 Task: Add Boiron Histaminum Hydrochloricum 30C to the cart.
Action: Mouse moved to (291, 128)
Screenshot: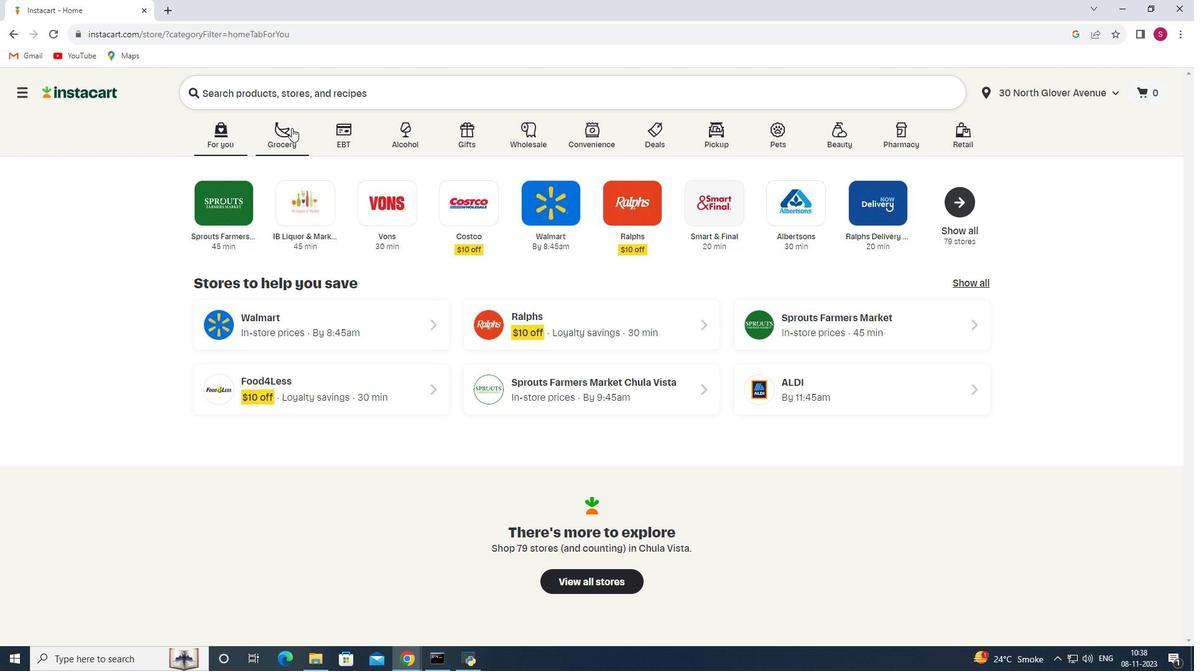 
Action: Mouse pressed left at (291, 128)
Screenshot: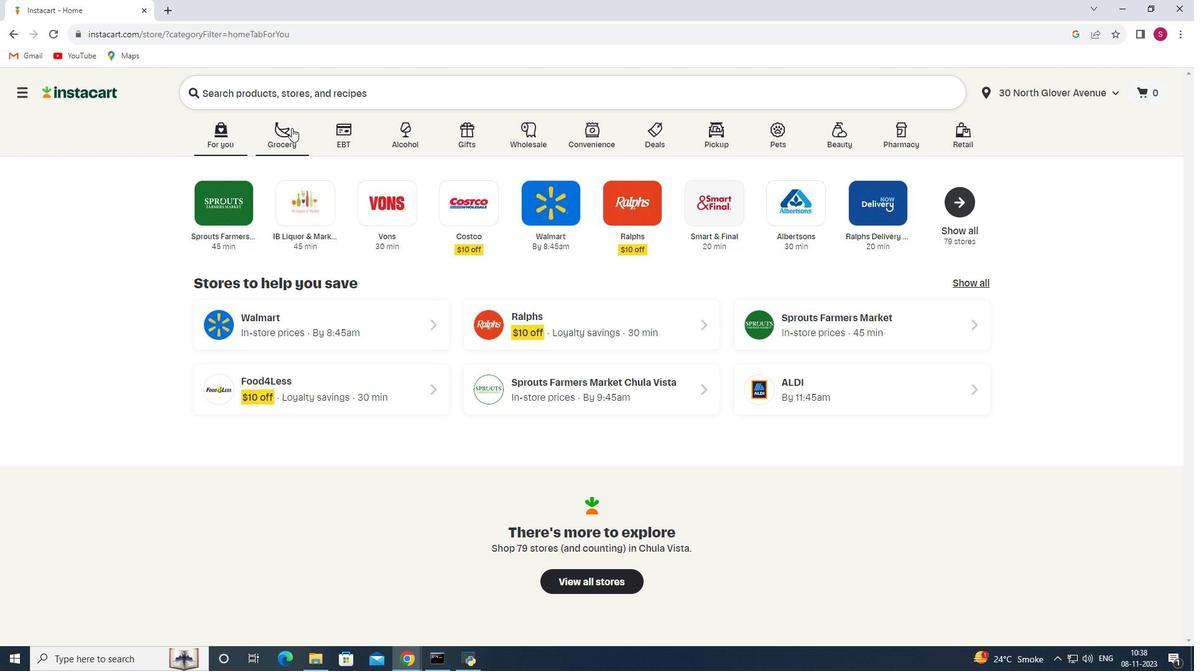 
Action: Mouse moved to (313, 355)
Screenshot: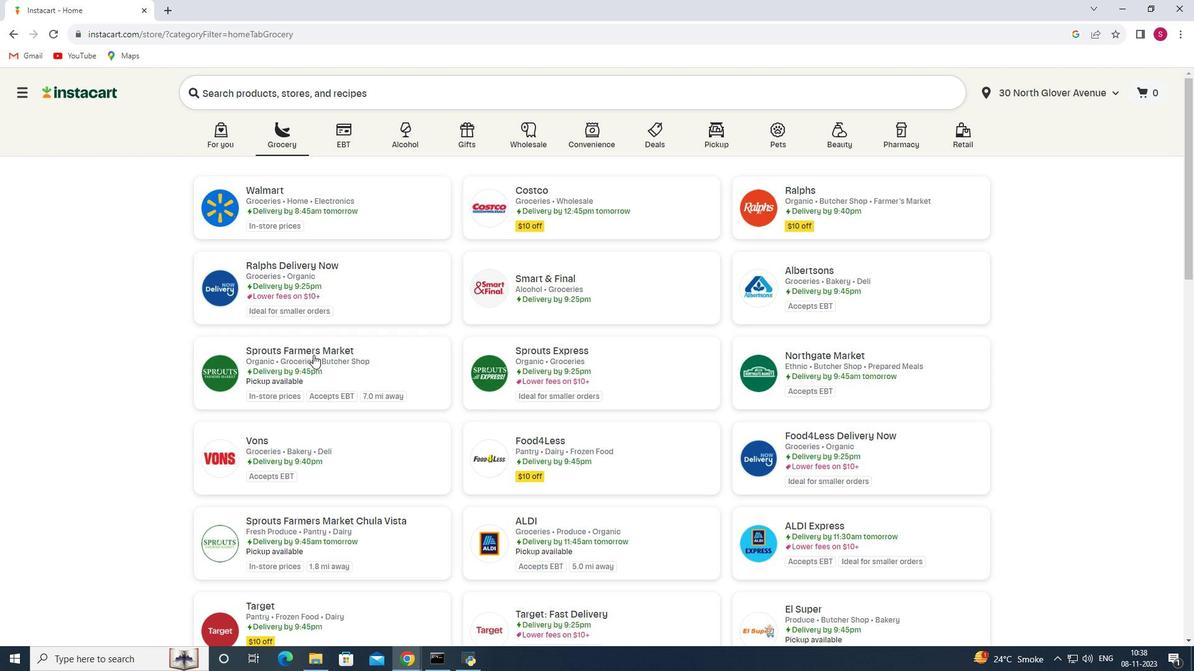 
Action: Mouse pressed left at (313, 355)
Screenshot: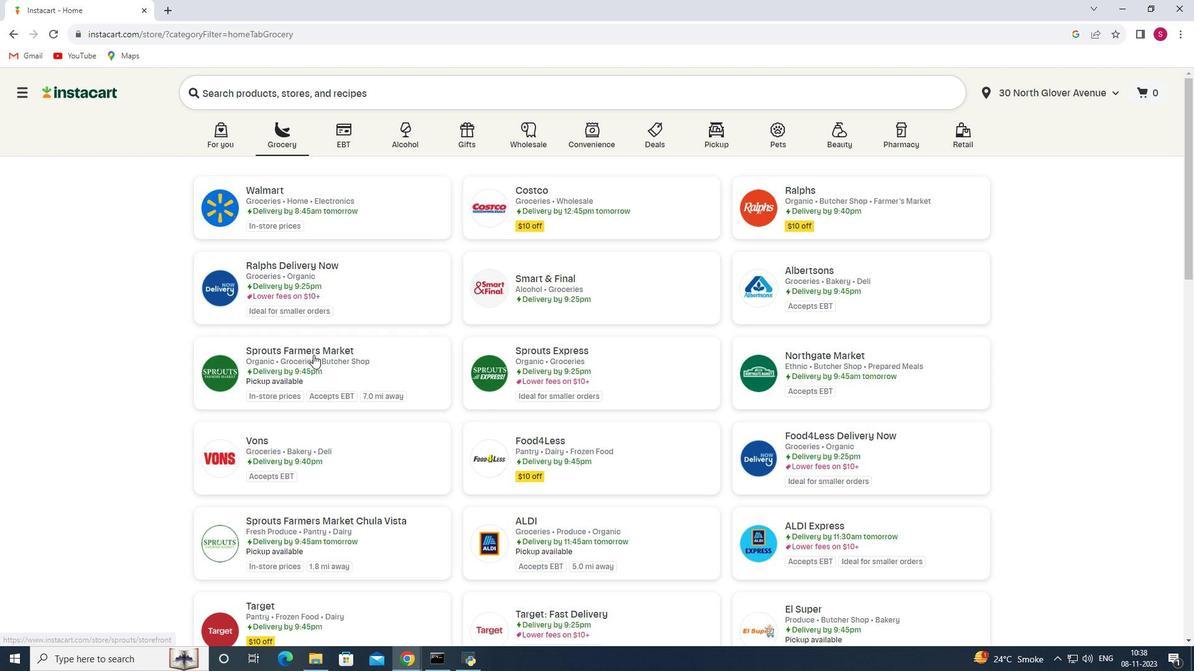 
Action: Mouse moved to (83, 384)
Screenshot: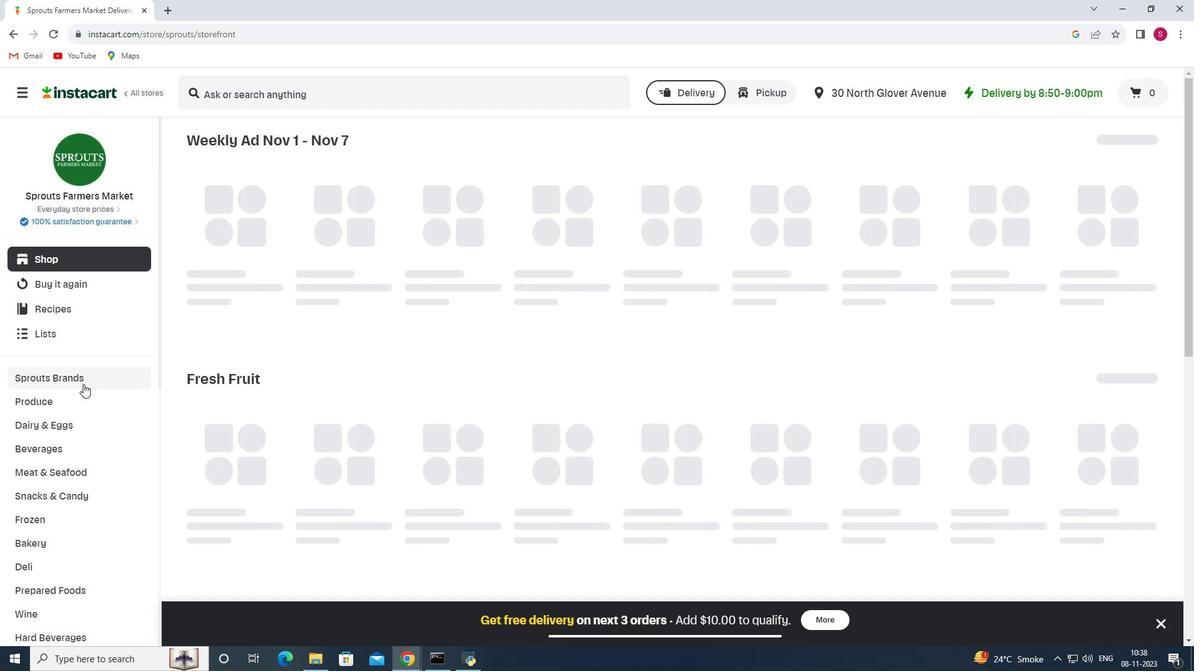 
Action: Mouse scrolled (83, 383) with delta (0, 0)
Screenshot: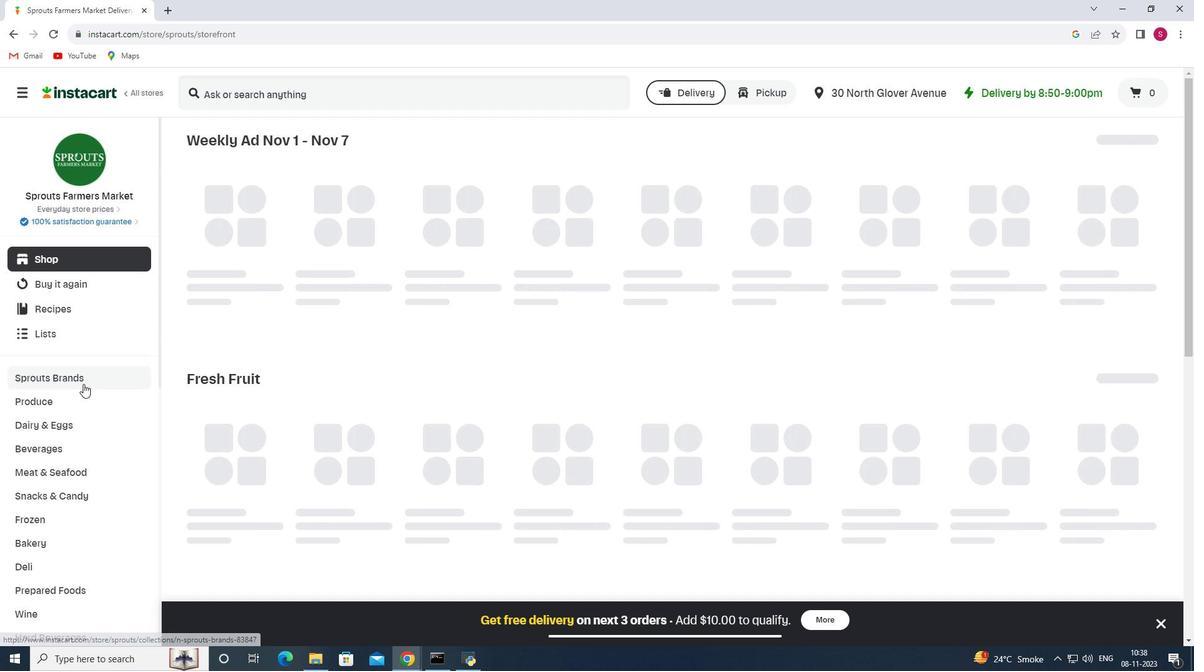 
Action: Mouse scrolled (83, 383) with delta (0, 0)
Screenshot: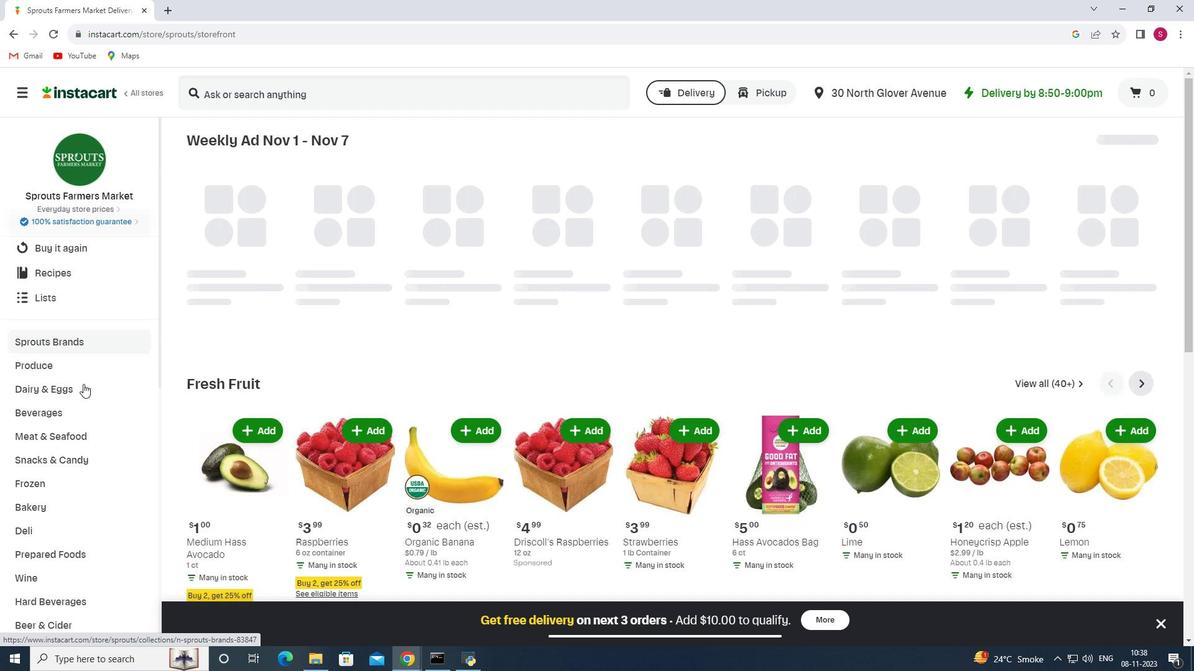 
Action: Mouse scrolled (83, 383) with delta (0, 0)
Screenshot: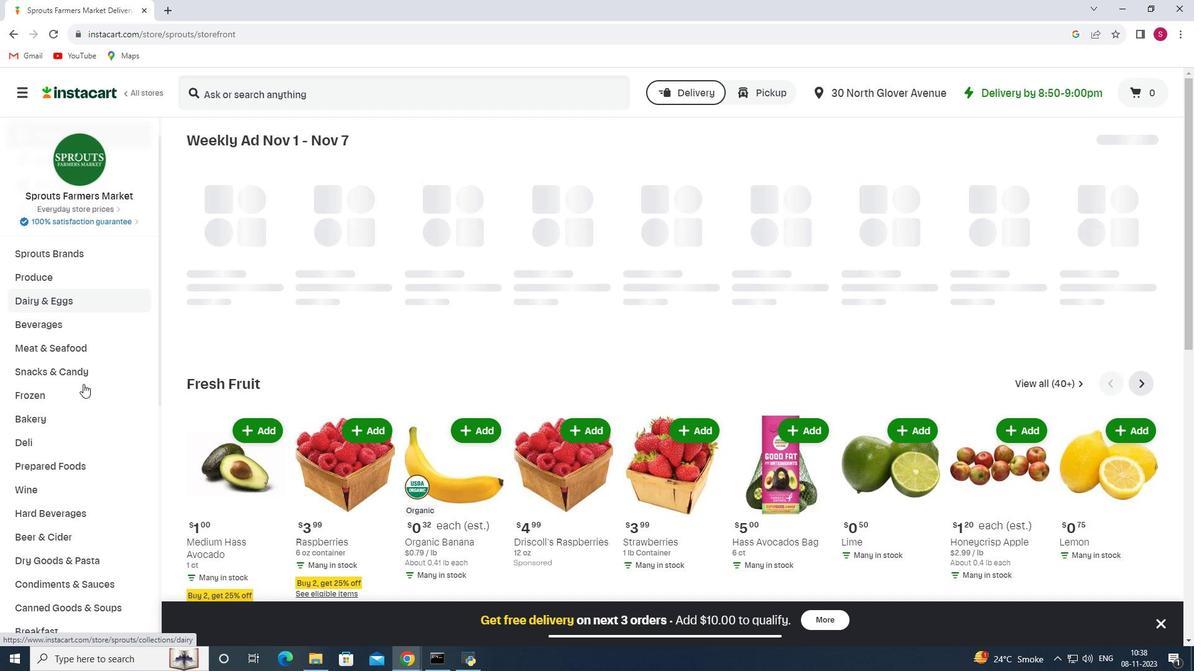 
Action: Mouse scrolled (83, 383) with delta (0, 0)
Screenshot: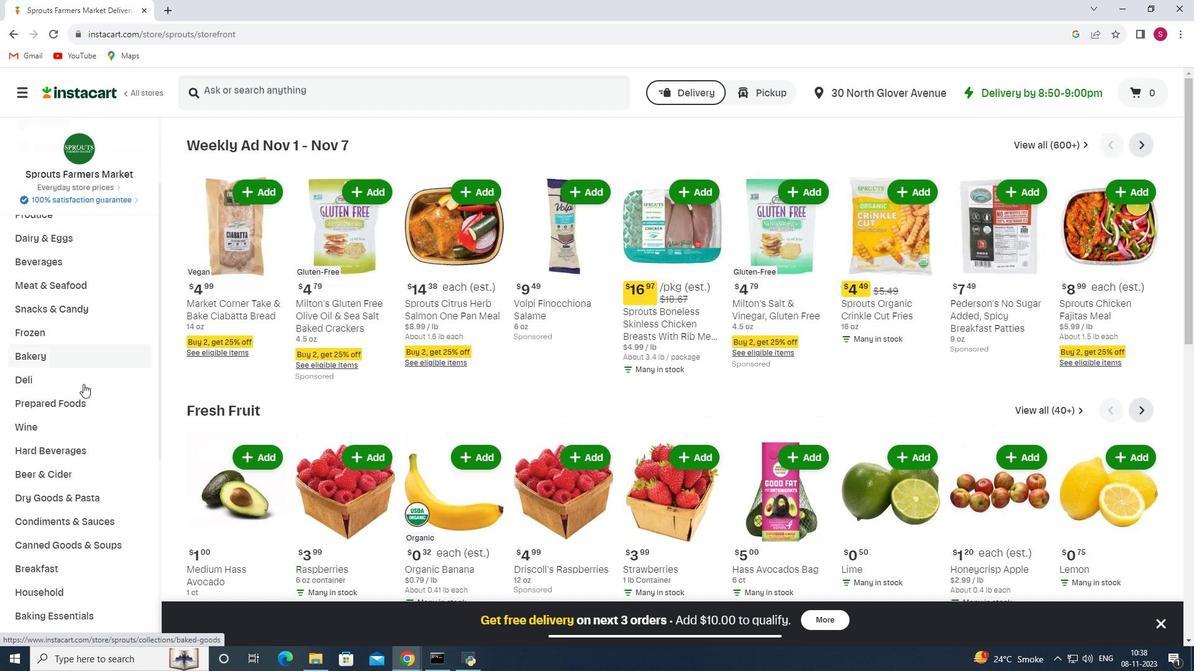 
Action: Mouse scrolled (83, 383) with delta (0, 0)
Screenshot: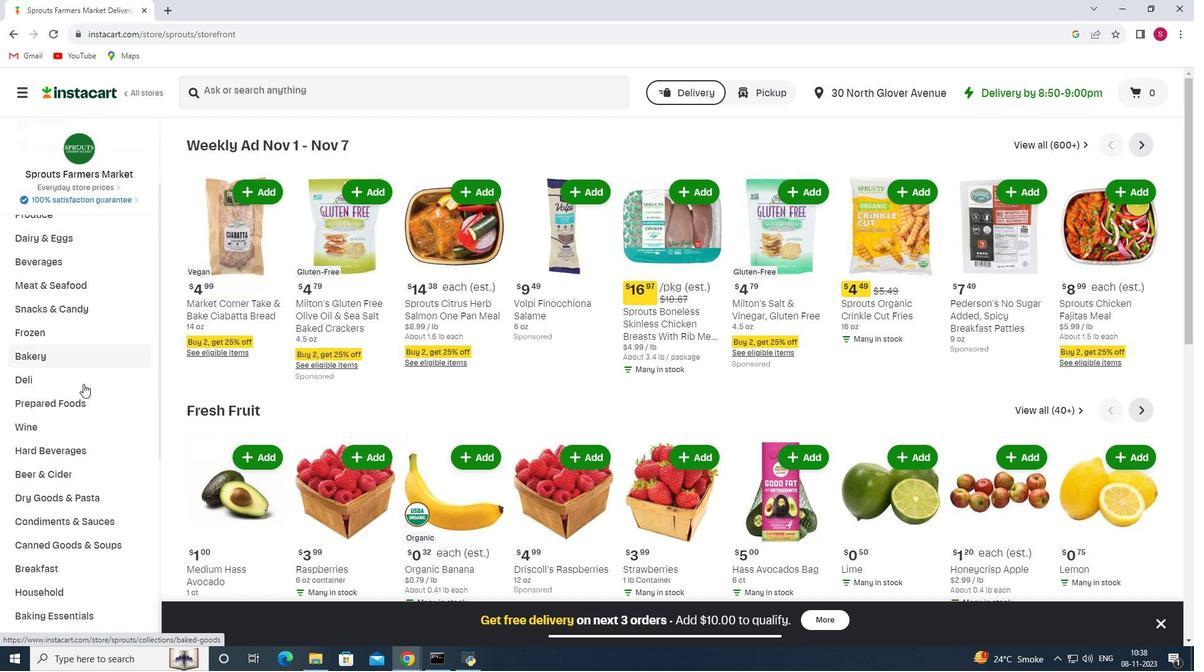 
Action: Mouse scrolled (83, 383) with delta (0, 0)
Screenshot: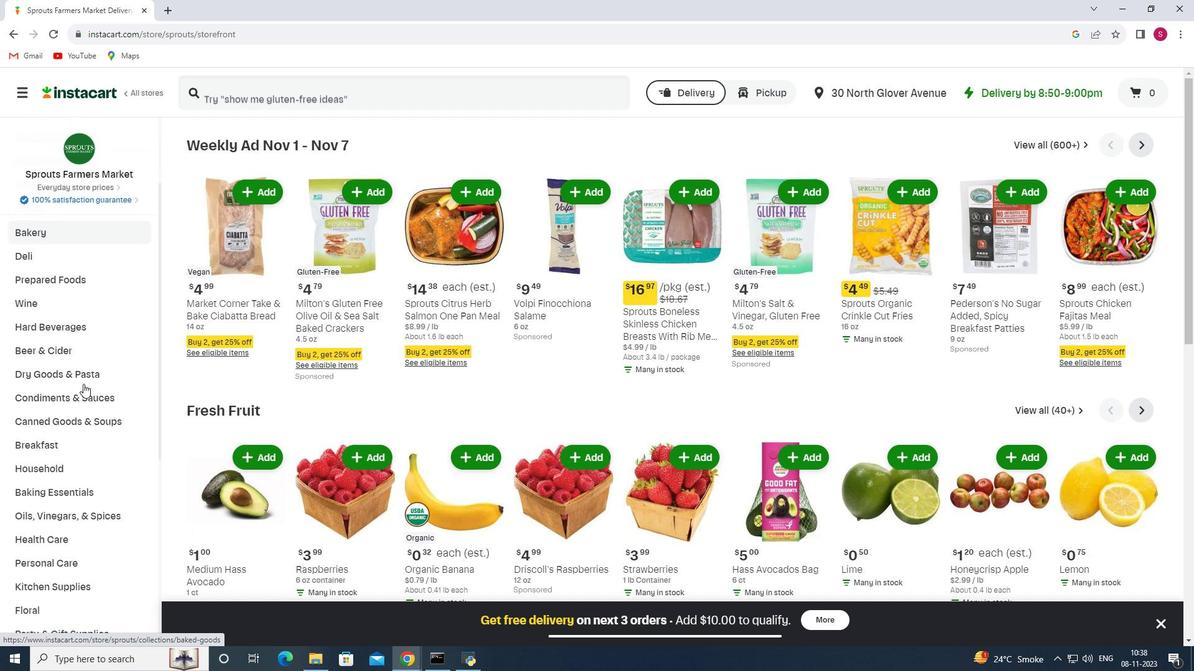 
Action: Mouse scrolled (83, 383) with delta (0, 0)
Screenshot: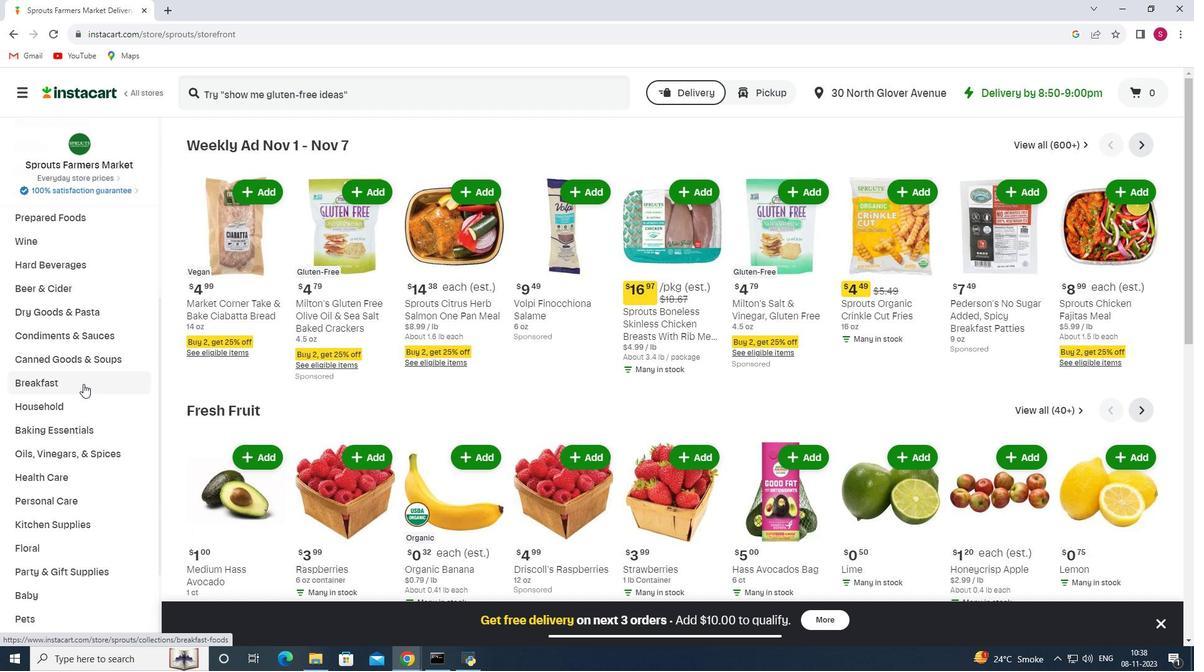 
Action: Mouse scrolled (83, 383) with delta (0, 0)
Screenshot: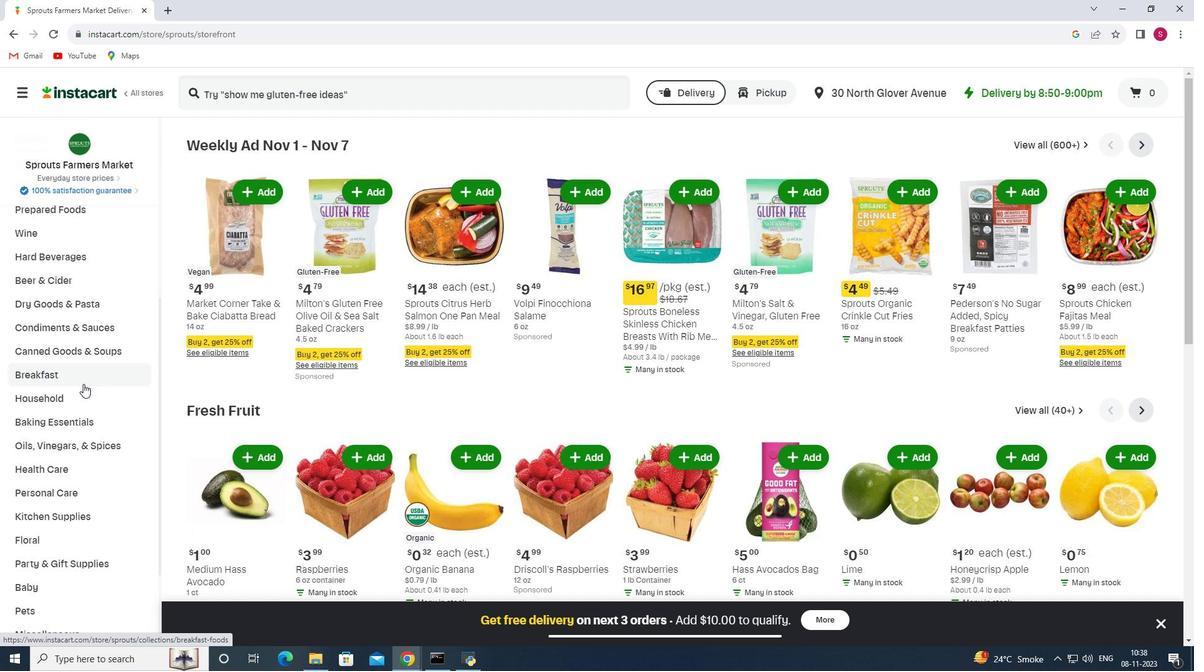
Action: Mouse moved to (69, 360)
Screenshot: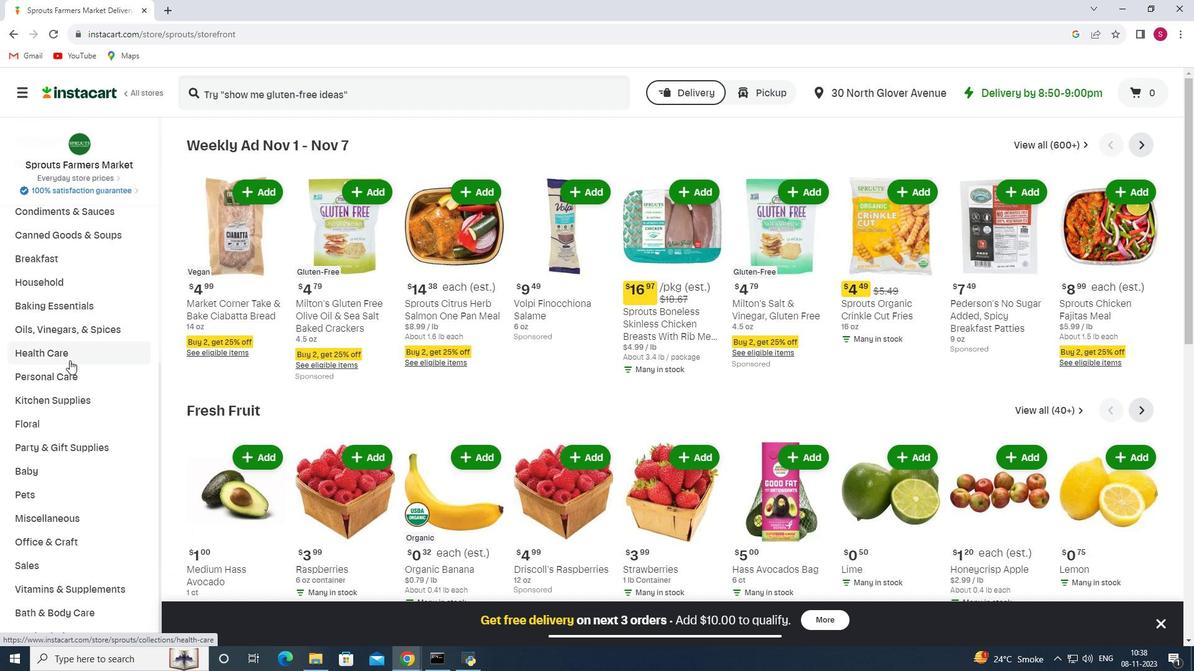
Action: Mouse pressed left at (69, 360)
Screenshot: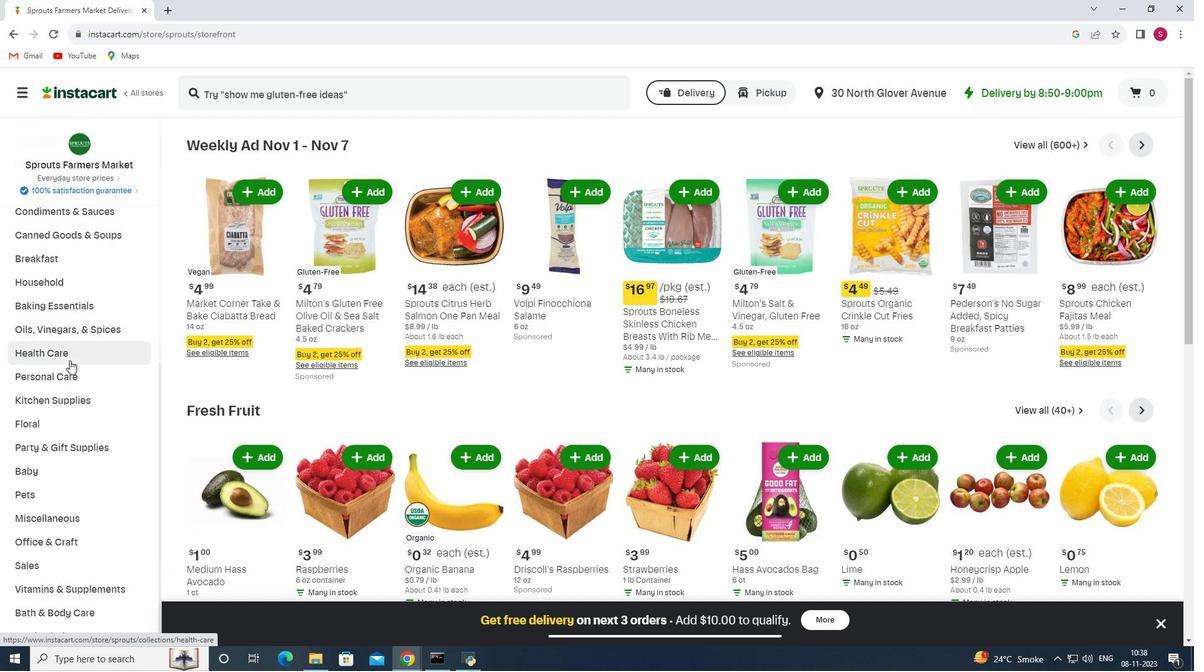 
Action: Mouse moved to (414, 174)
Screenshot: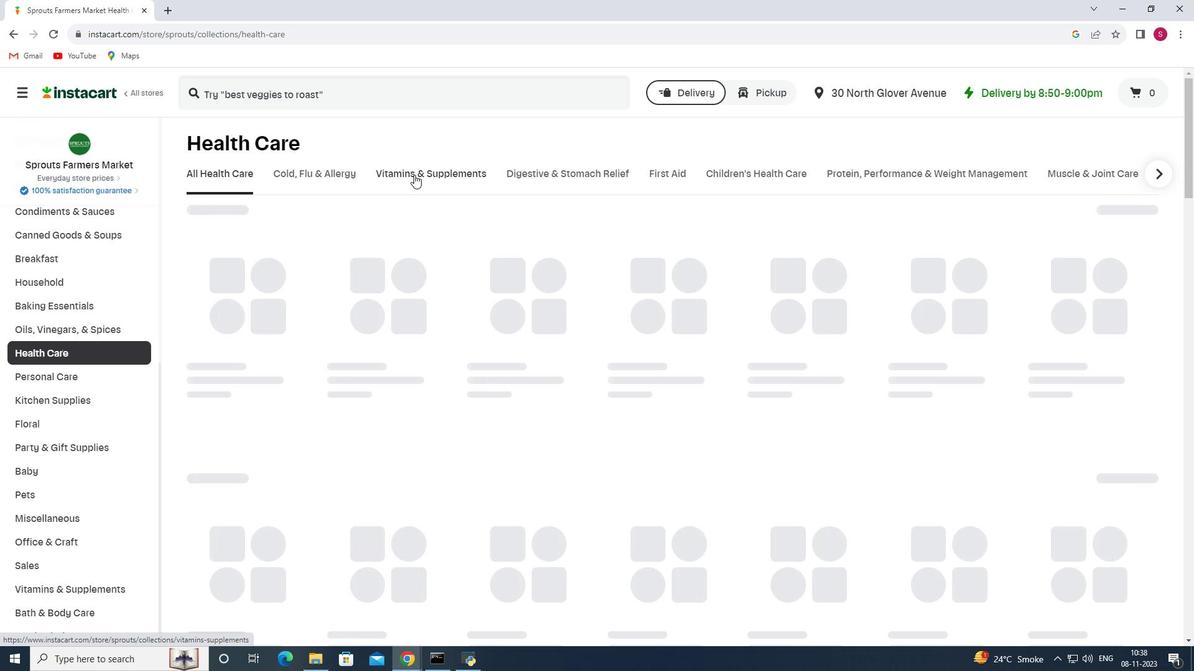 
Action: Mouse pressed left at (414, 174)
Screenshot: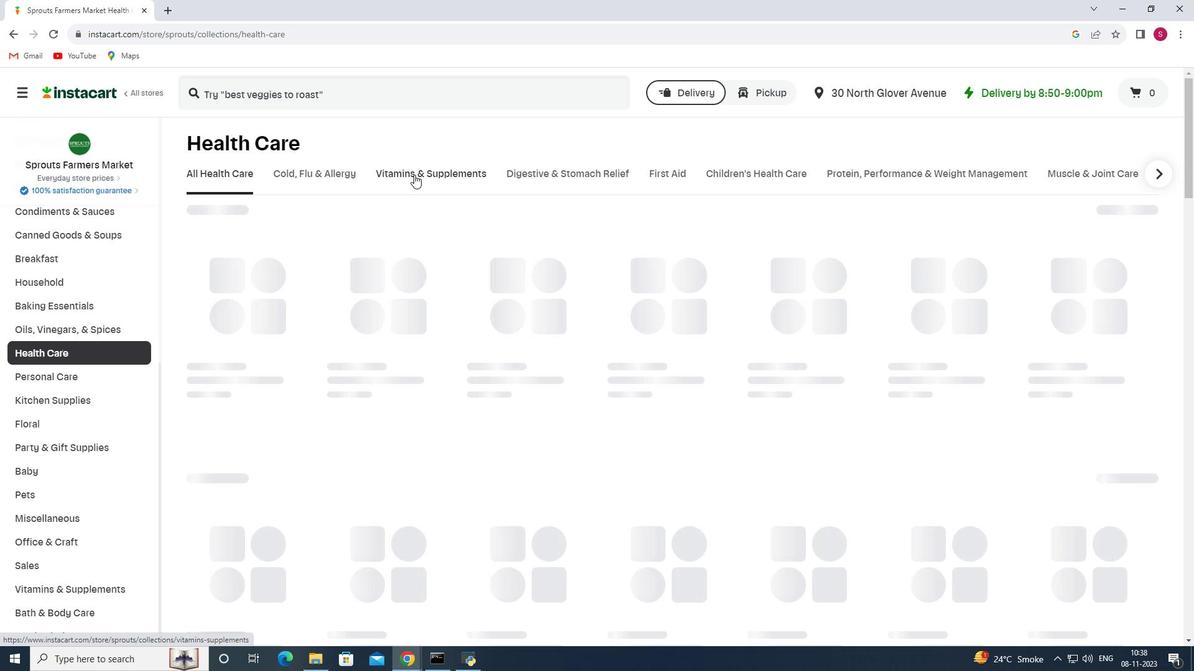 
Action: Mouse moved to (992, 226)
Screenshot: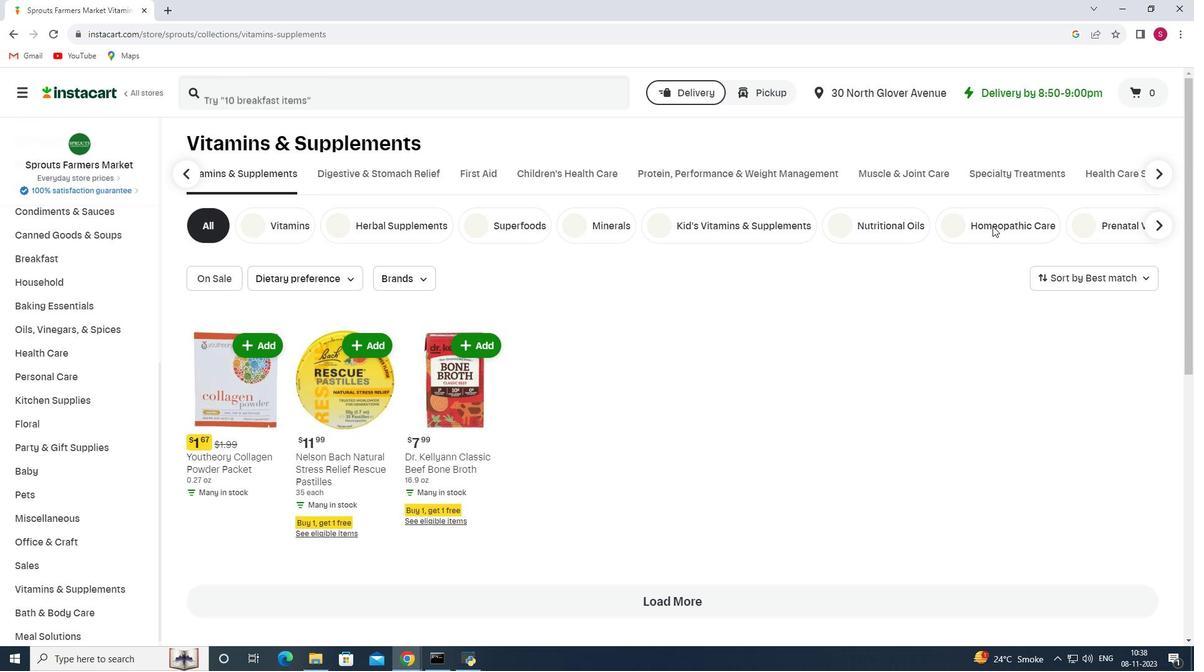 
Action: Mouse pressed left at (992, 226)
Screenshot: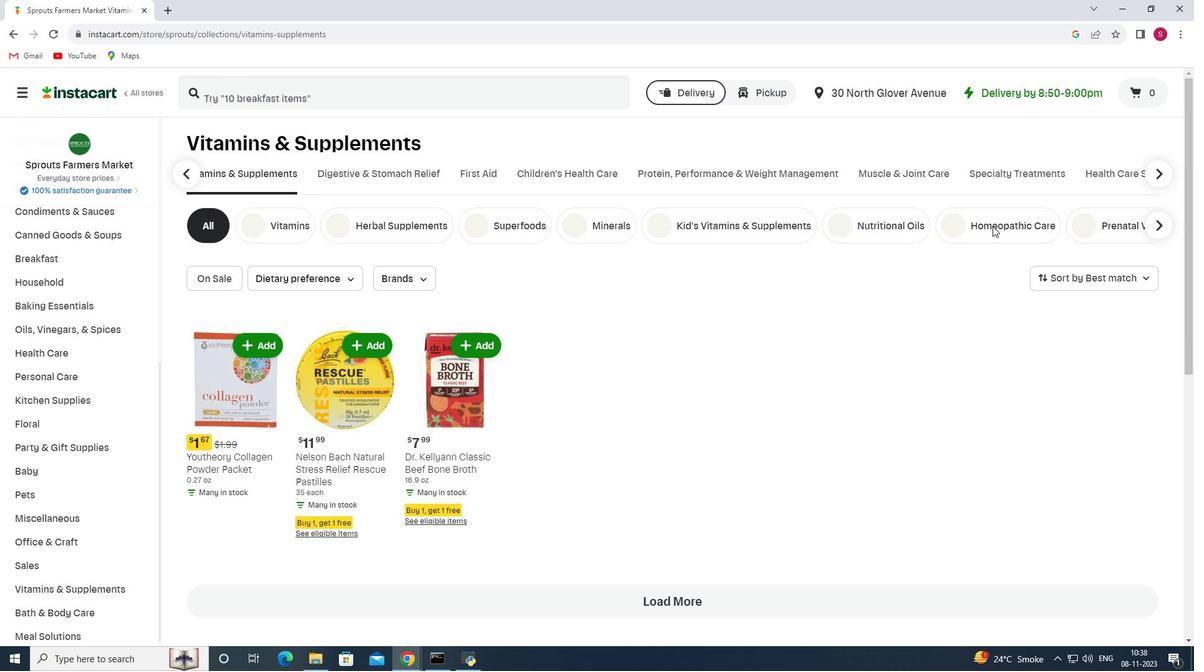 
Action: Mouse moved to (340, 94)
Screenshot: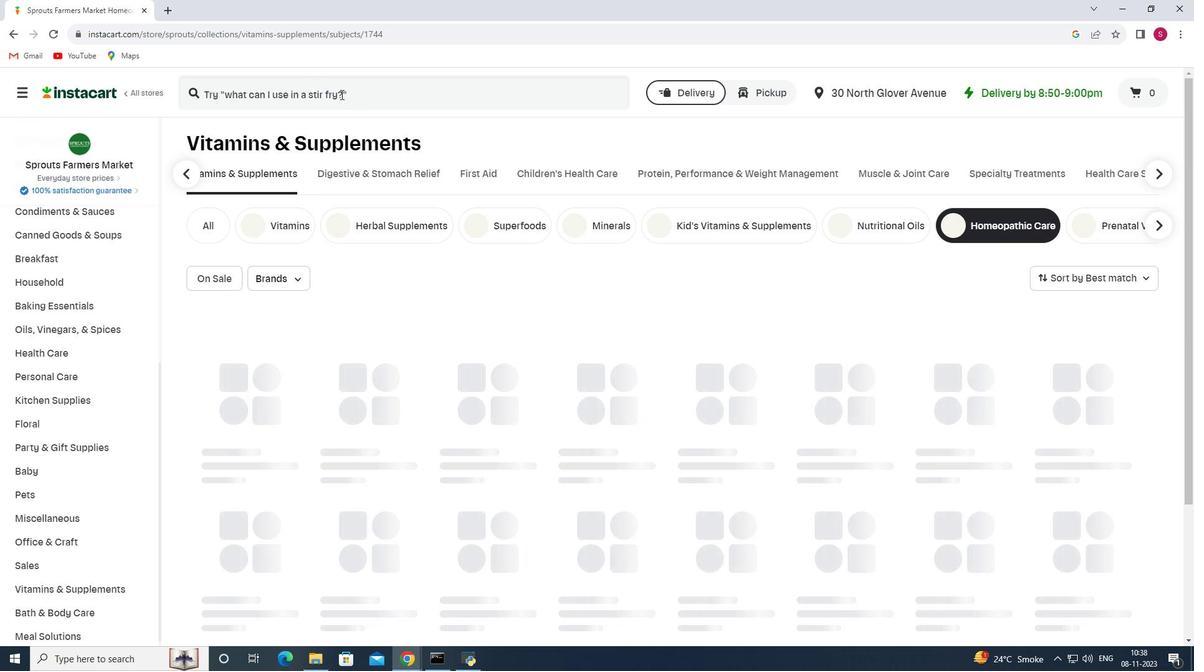 
Action: Mouse pressed left at (340, 94)
Screenshot: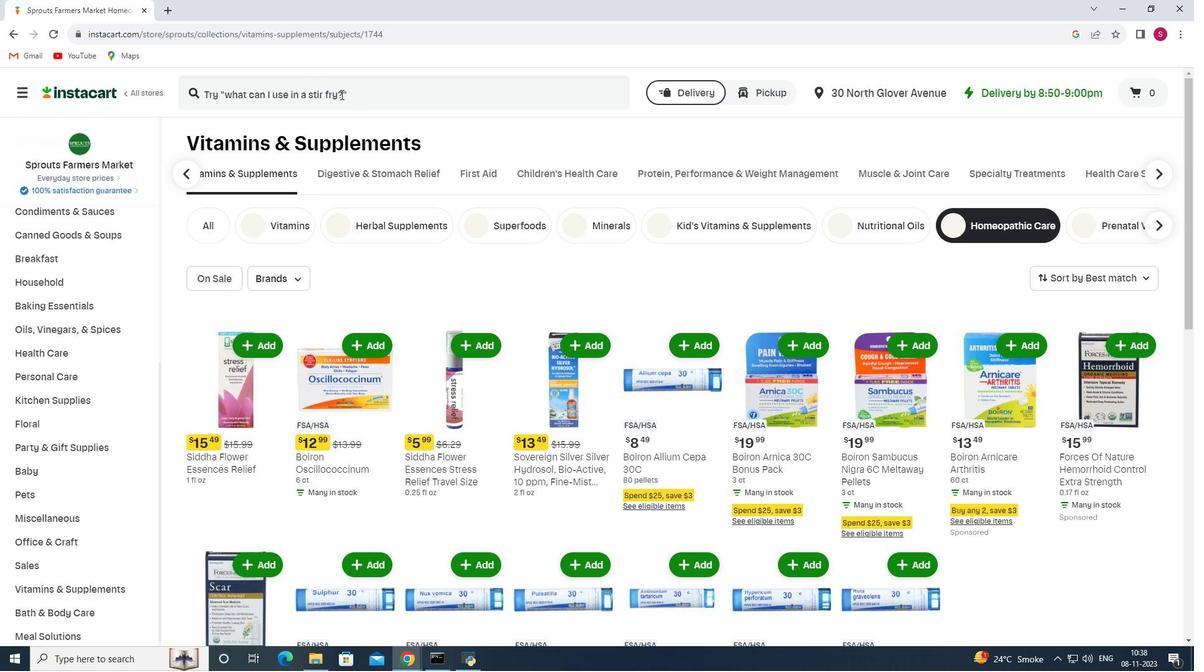 
Action: Key pressed <Key.shift><Key.shift><Key.shift><Key.shift><Key.shift><Key.shift><Key.shift><Key.shift><Key.shift><Key.shift>Boiron<Key.space><Key.shift><Key.shift><Key.shift><Key.shift>Histaminum<Key.space><Key.shift>Hydrochloricum<Key.space>30<Key.shift>C<Key.enter>
Screenshot: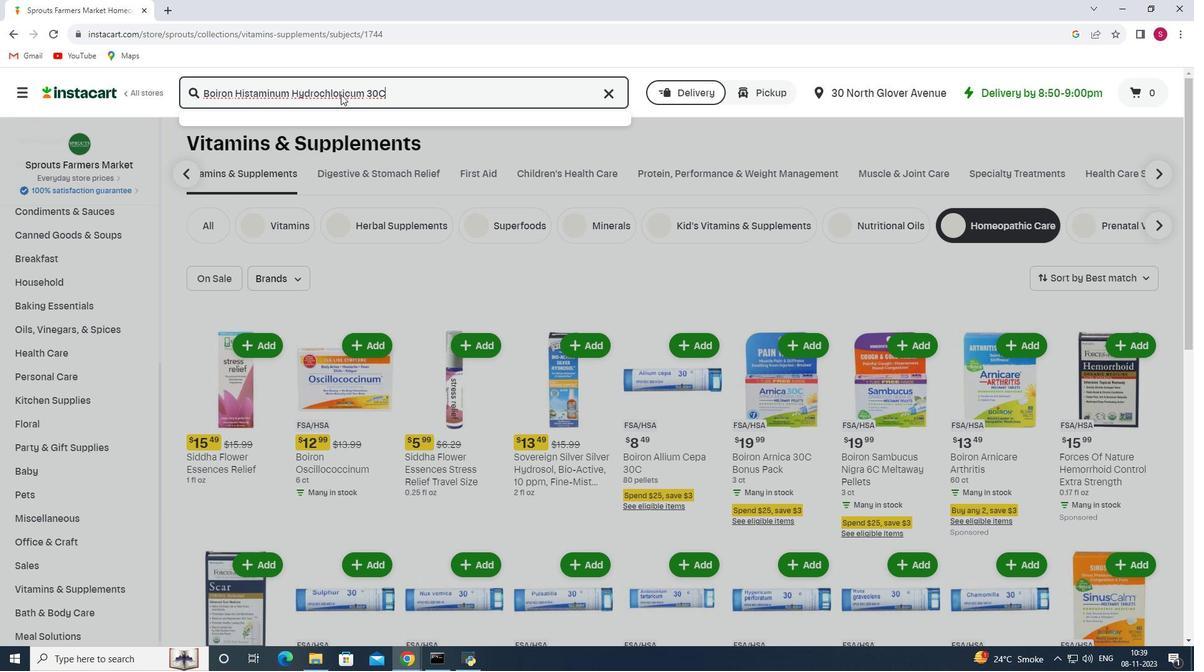
Action: Mouse moved to (717, 193)
Screenshot: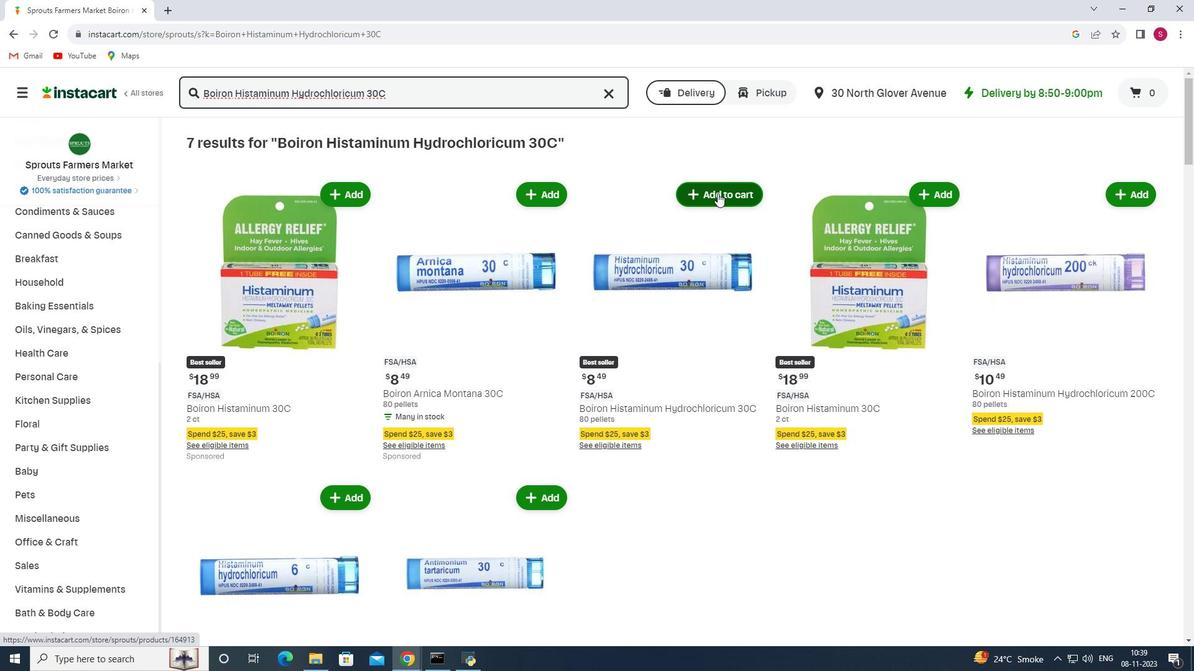 
Action: Mouse pressed left at (717, 193)
Screenshot: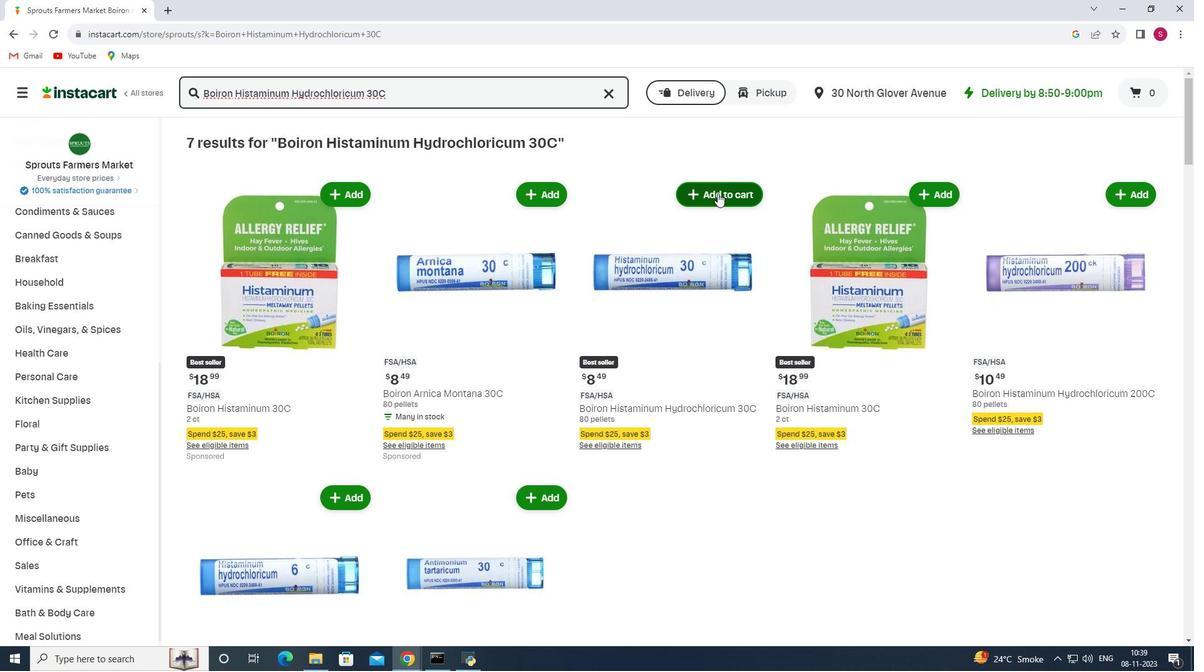 
Action: Mouse moved to (702, 242)
Screenshot: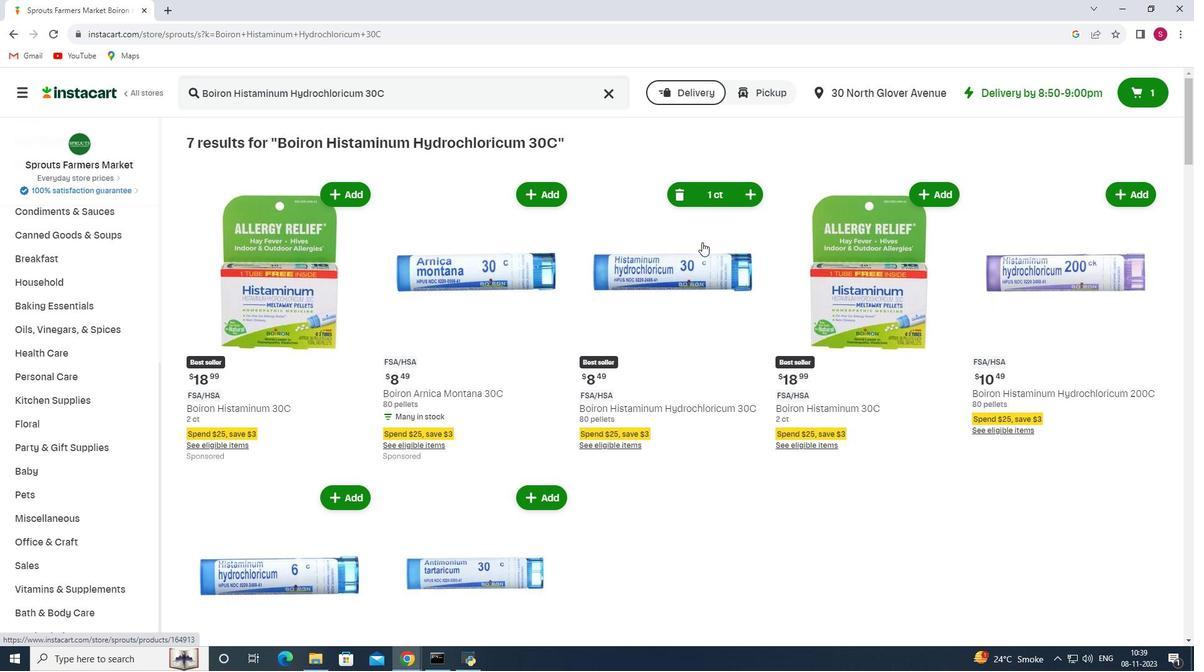 
